 Task: Check top voices of your interests.
Action: Mouse moved to (886, 97)
Screenshot: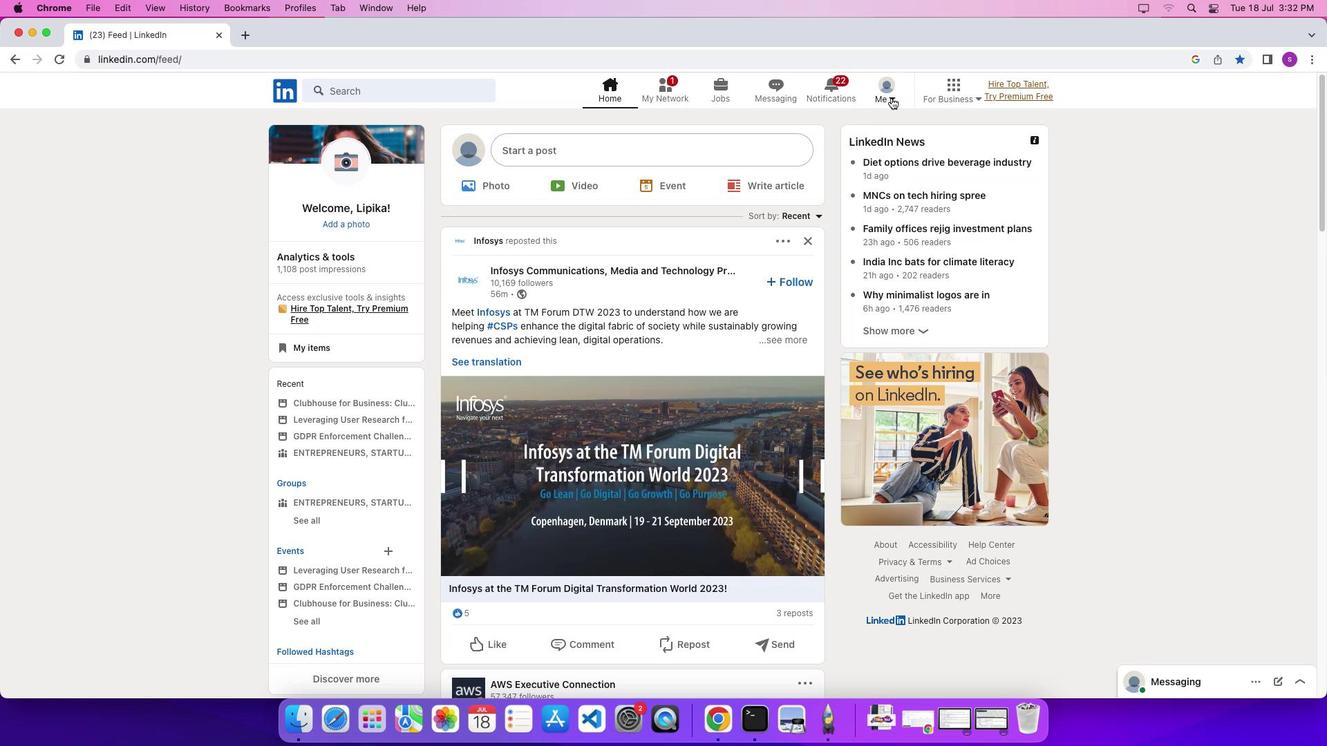 
Action: Mouse pressed left at (886, 97)
Screenshot: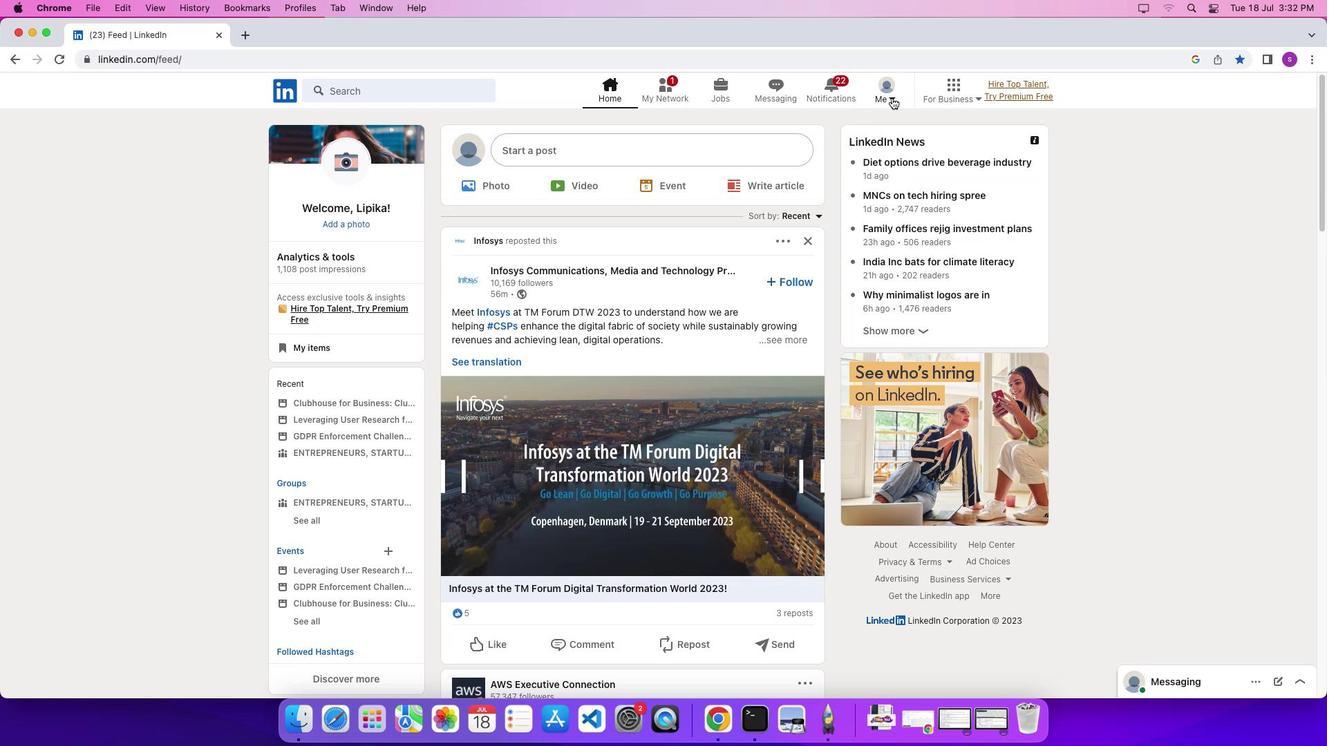 
Action: Mouse moved to (891, 98)
Screenshot: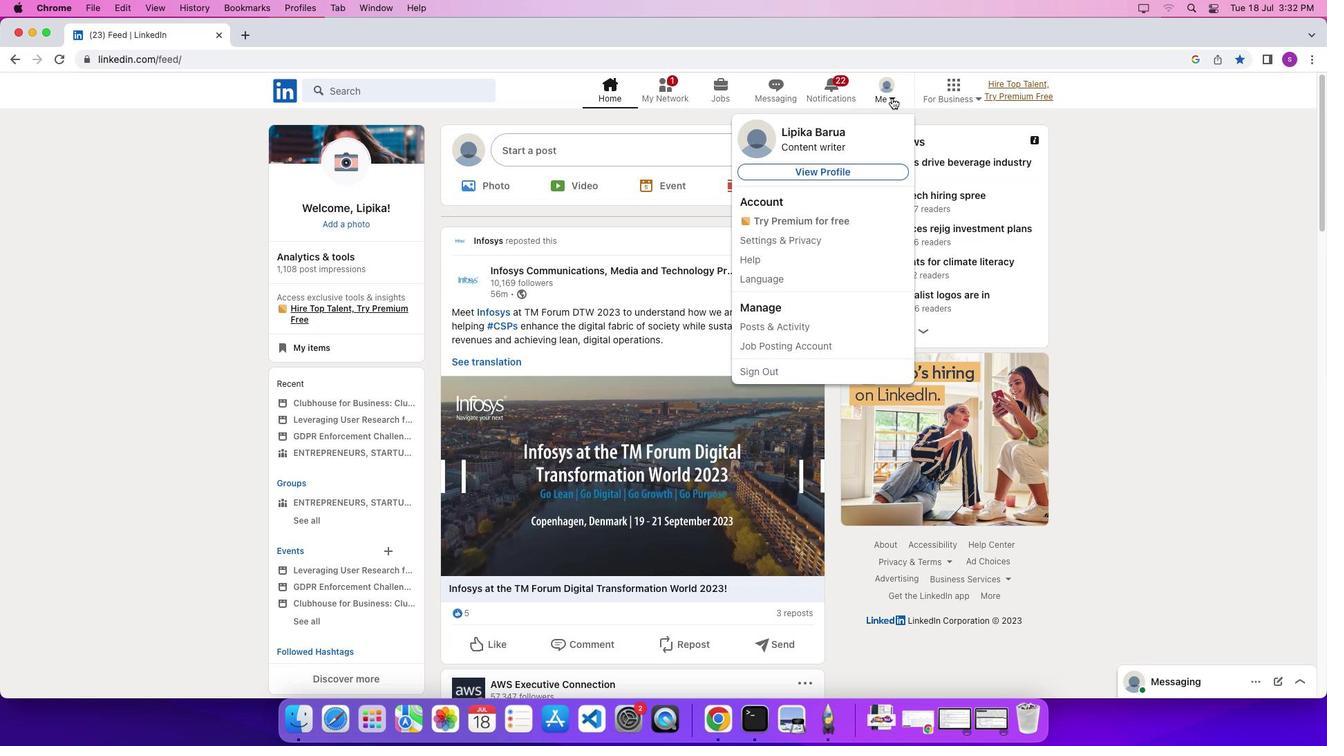 
Action: Mouse pressed left at (891, 98)
Screenshot: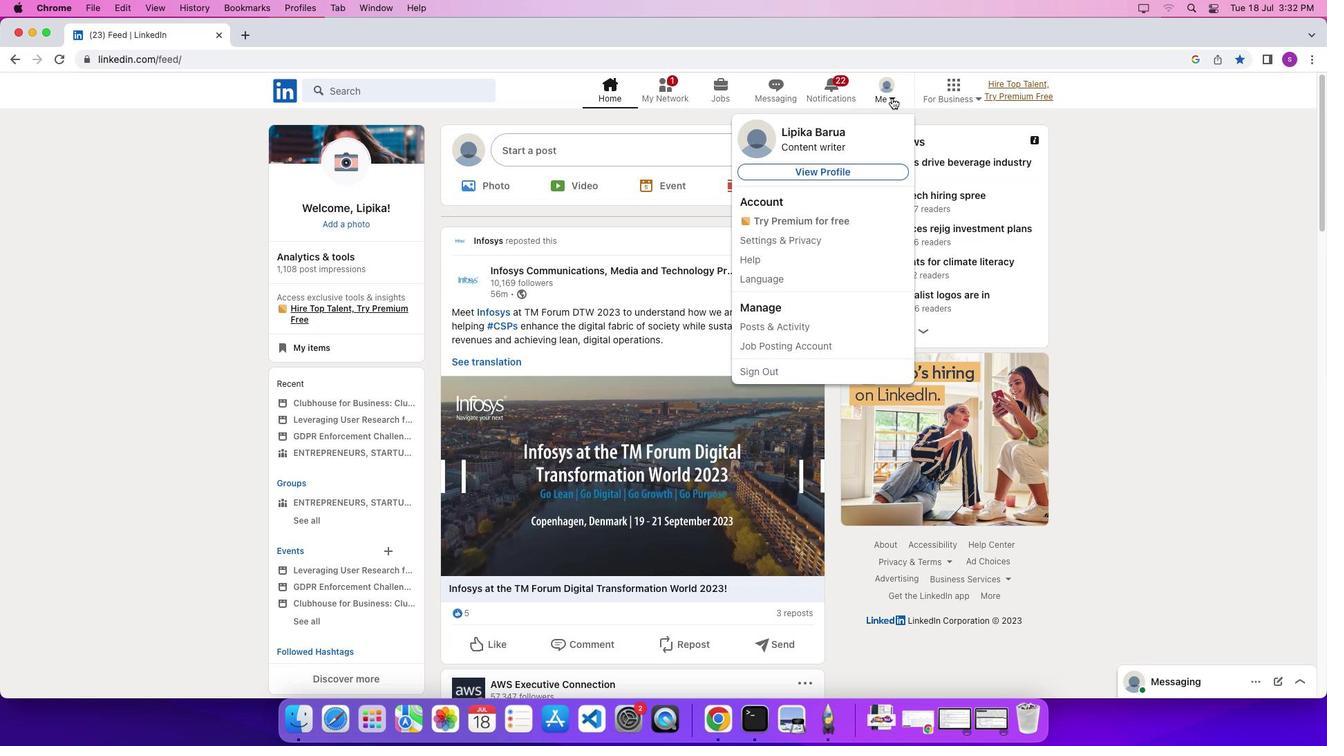 
Action: Mouse moved to (877, 170)
Screenshot: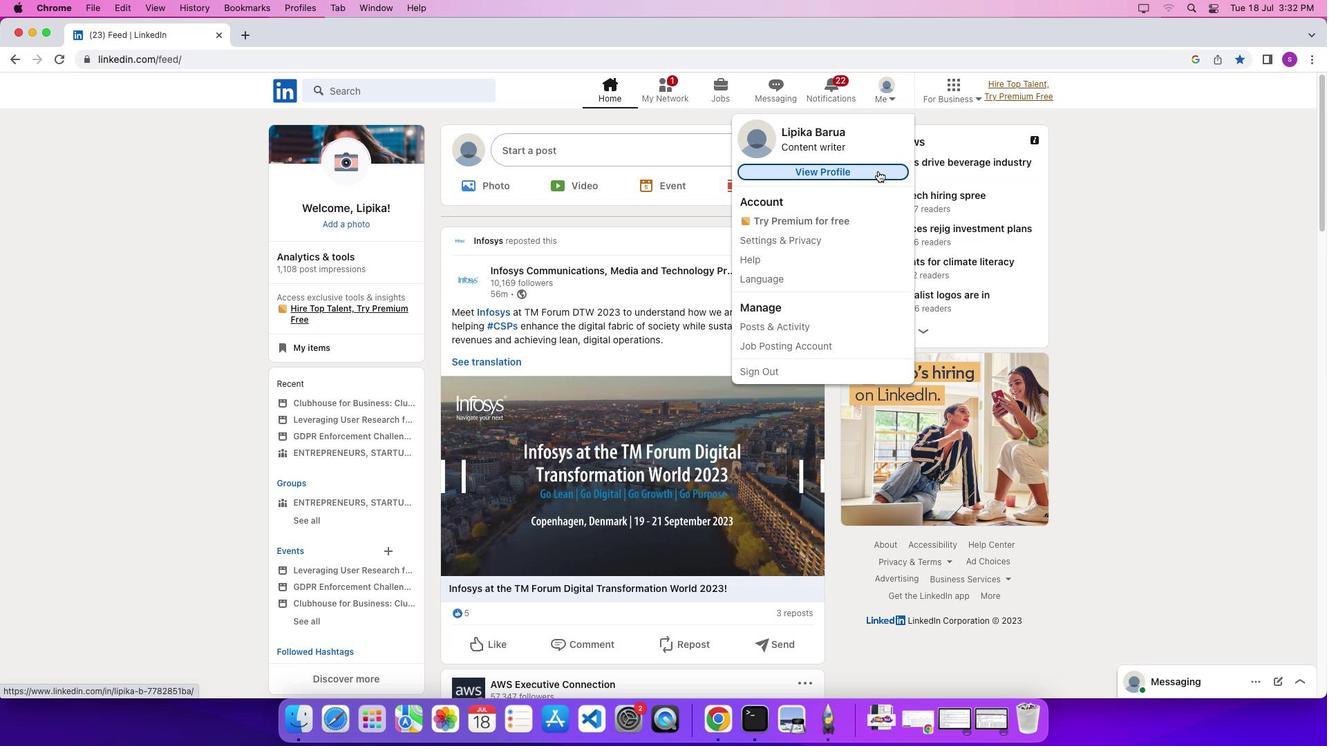 
Action: Mouse pressed left at (877, 170)
Screenshot: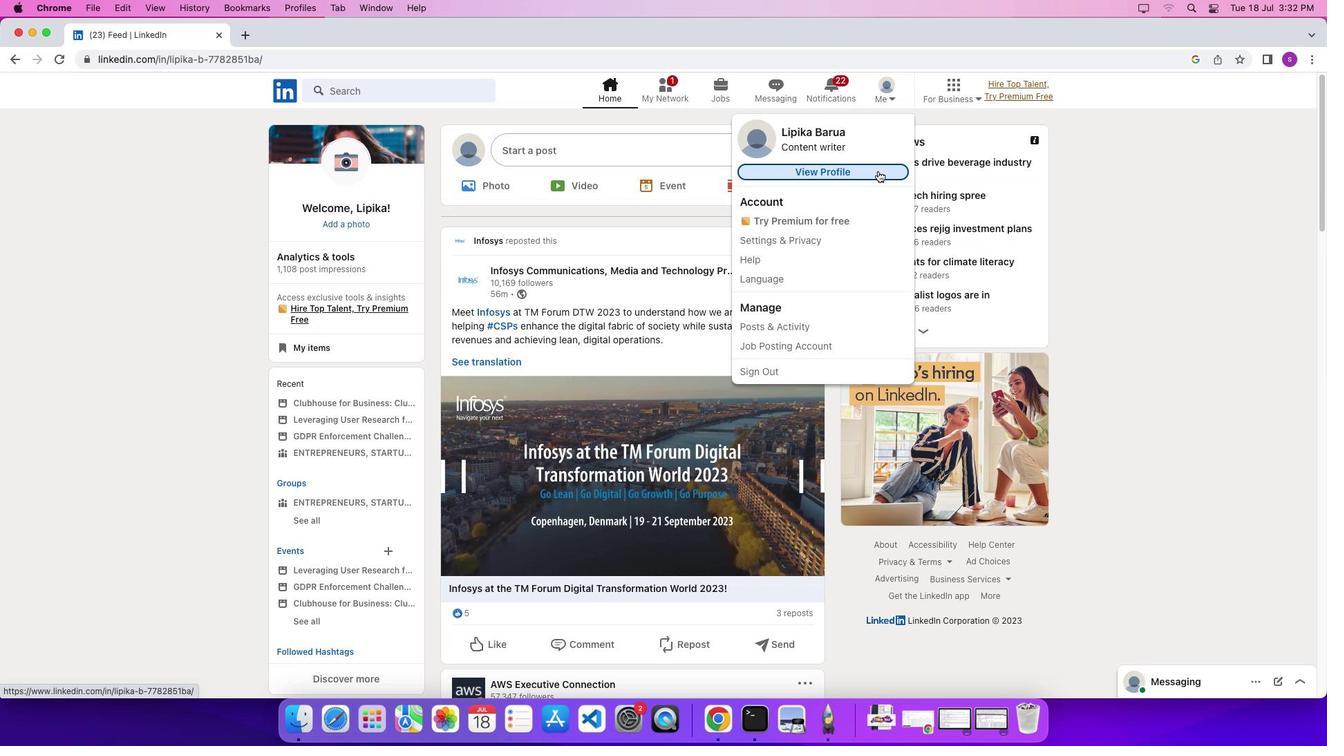 
Action: Mouse moved to (653, 412)
Screenshot: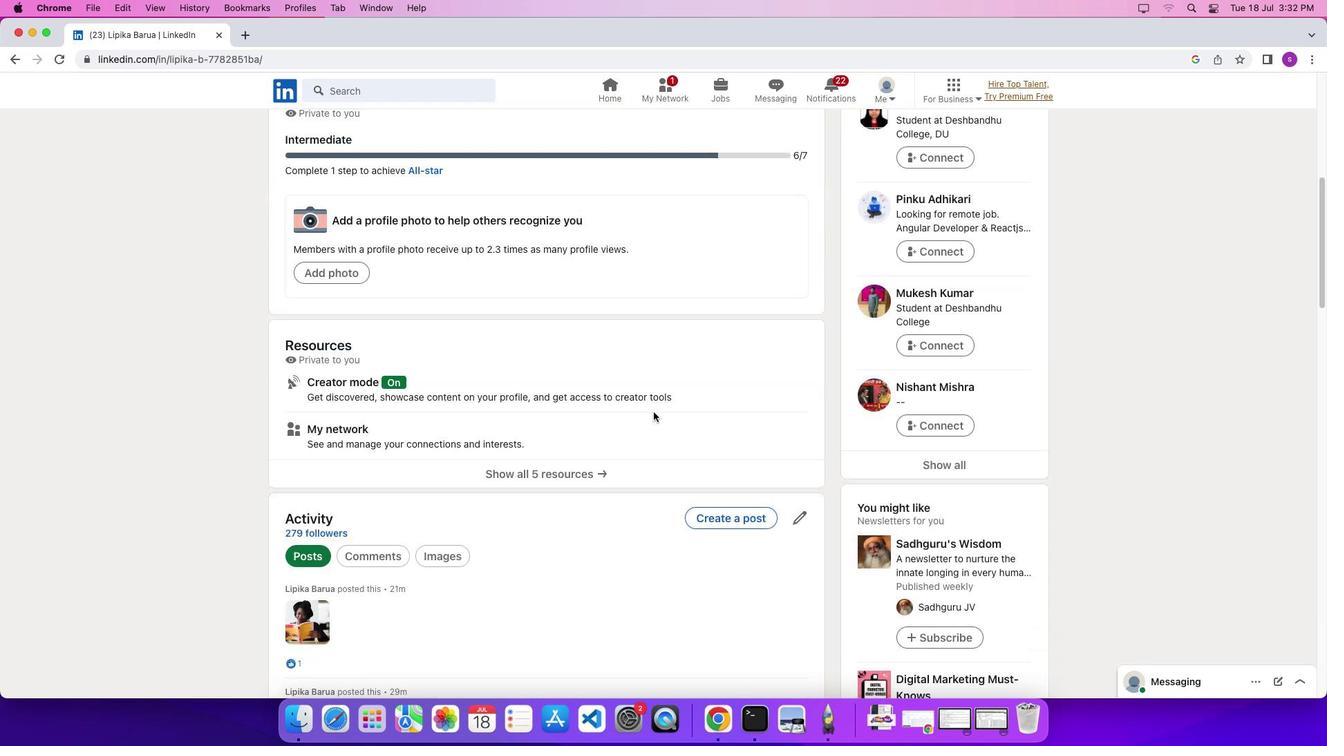 
Action: Mouse scrolled (653, 412) with delta (0, 0)
Screenshot: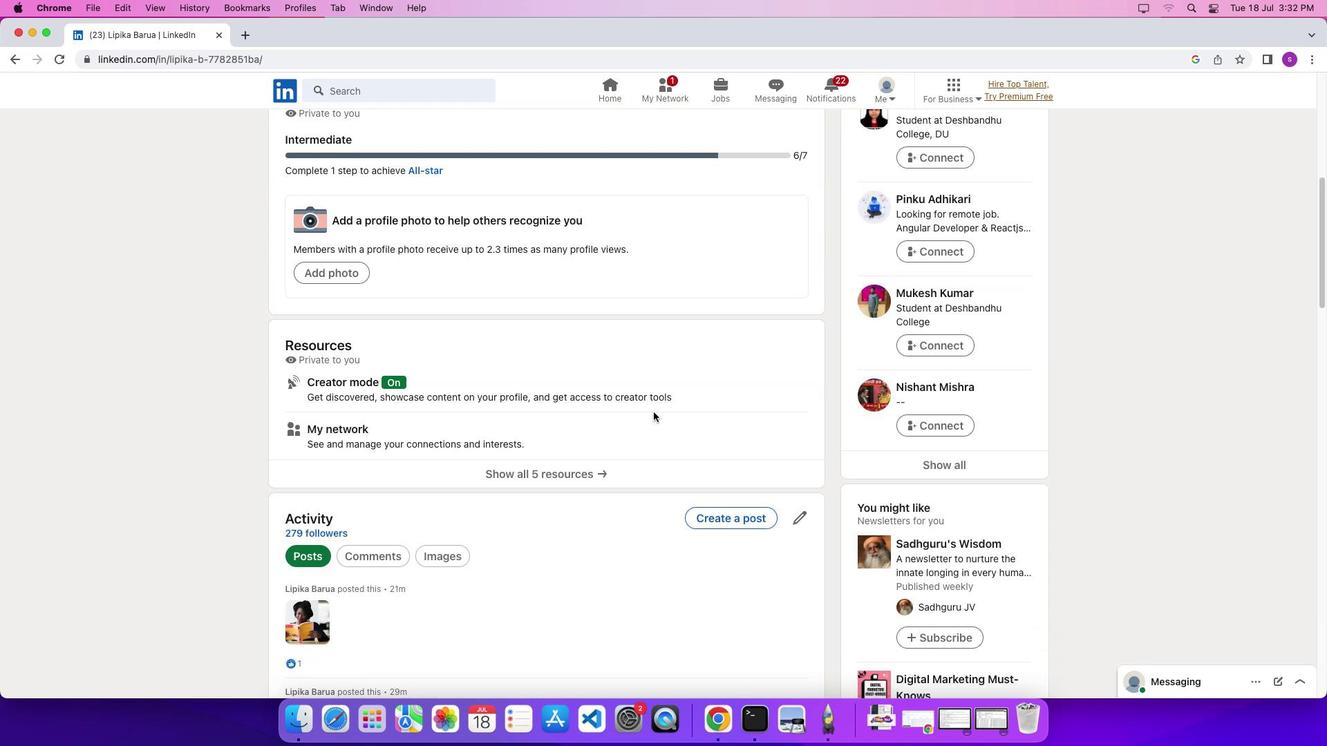 
Action: Mouse scrolled (653, 412) with delta (0, 0)
Screenshot: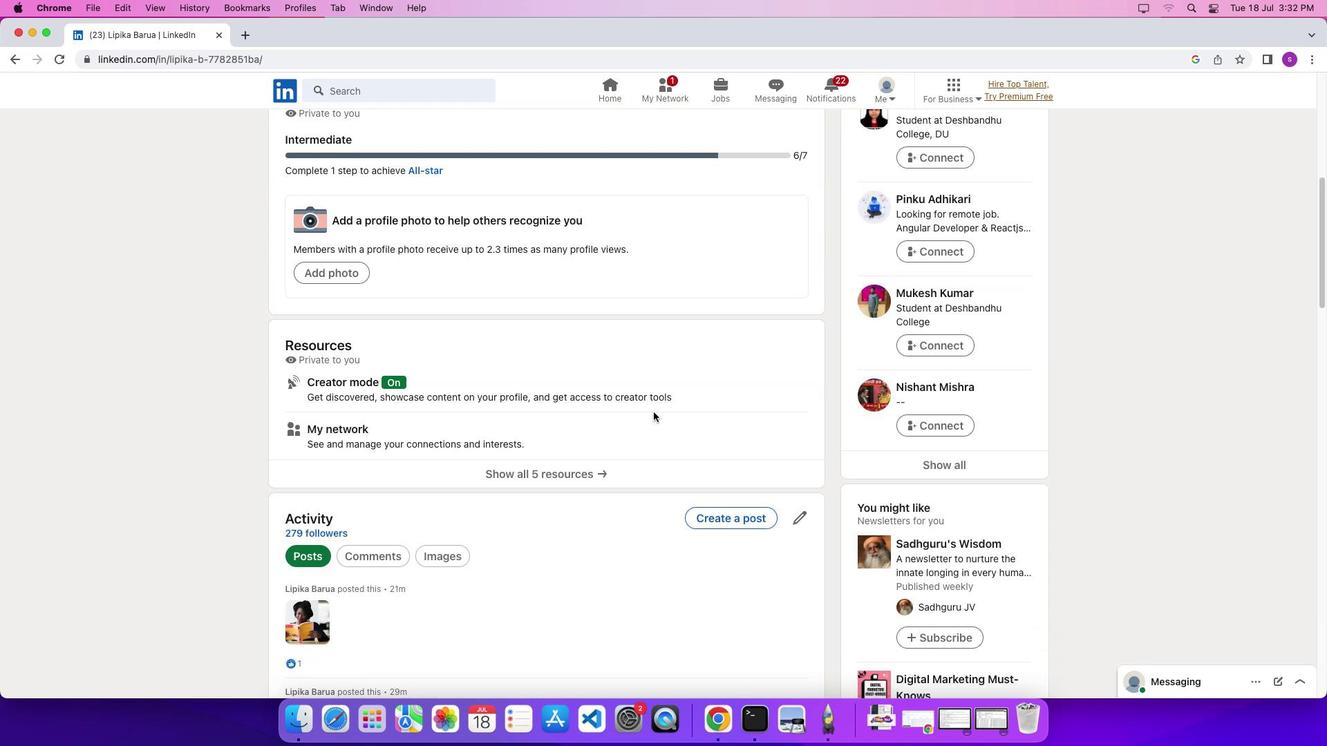 
Action: Mouse scrolled (653, 412) with delta (0, -4)
Screenshot: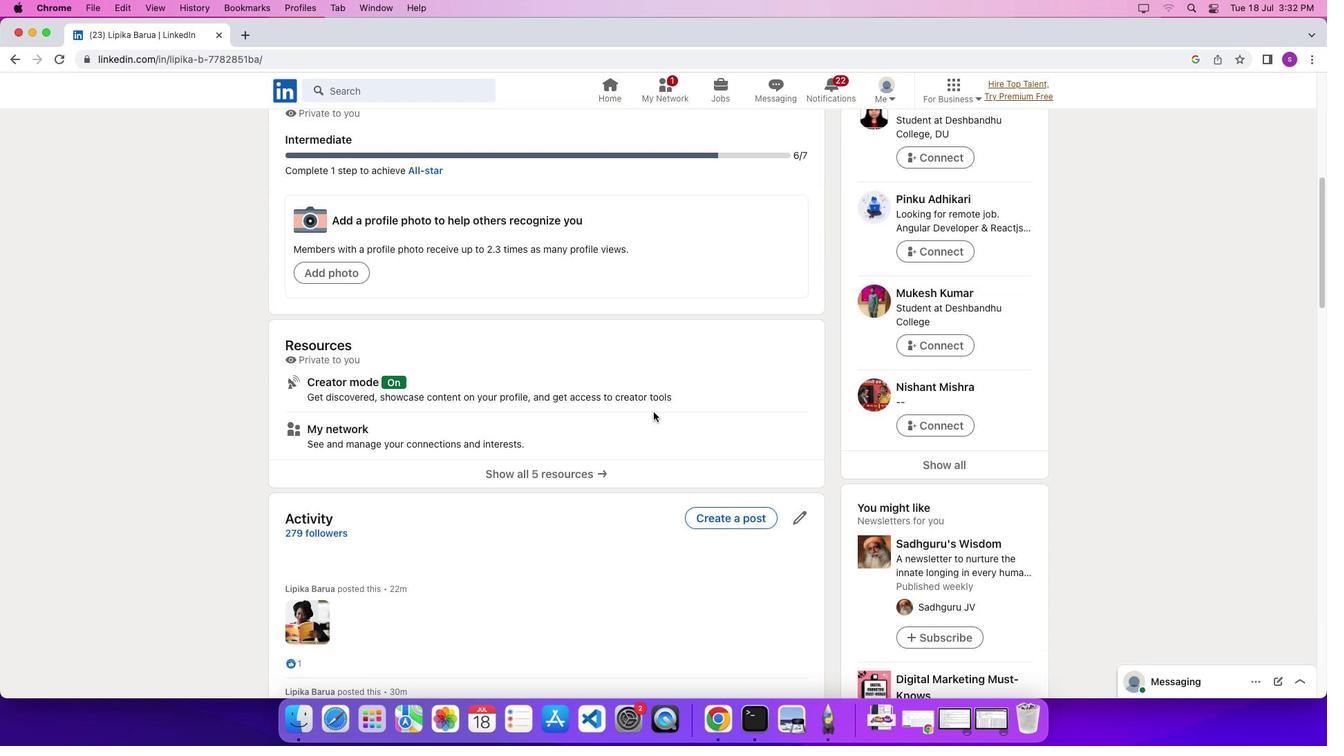 
Action: Mouse scrolled (653, 412) with delta (0, -6)
Screenshot: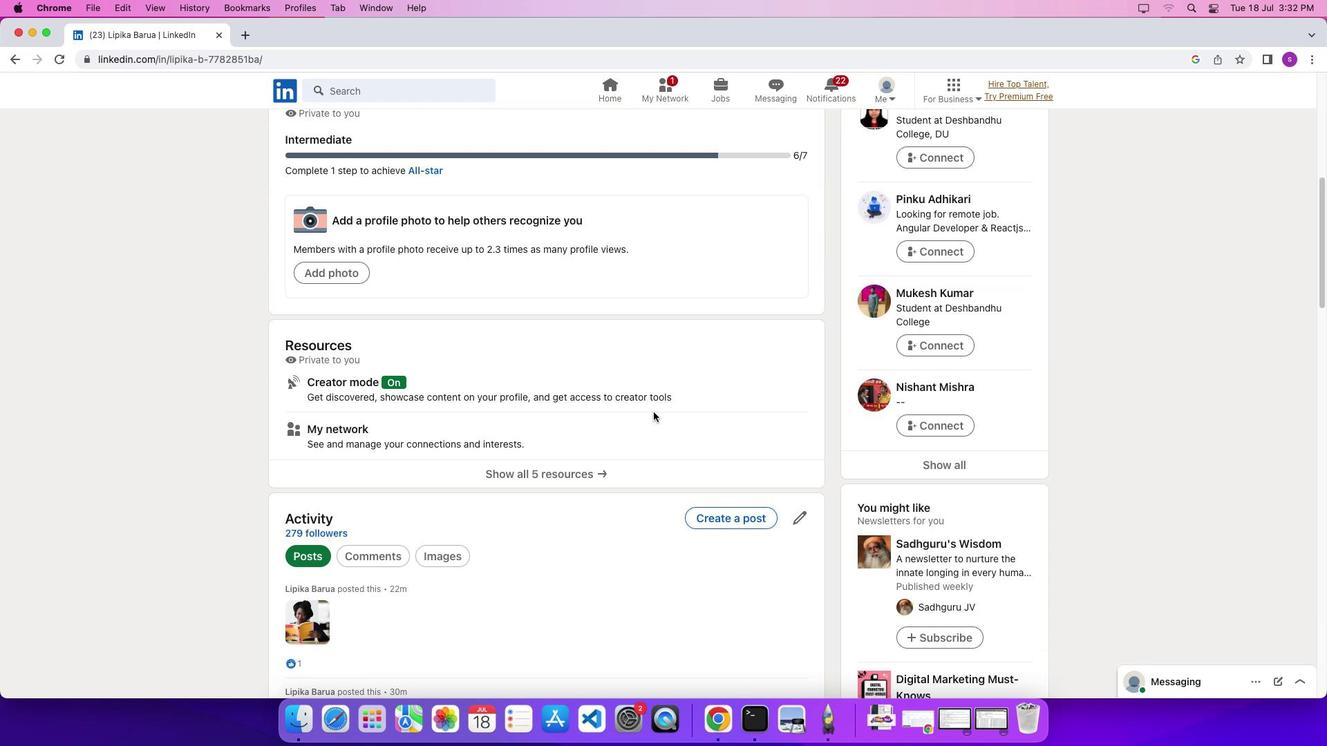 
Action: Mouse scrolled (653, 412) with delta (0, 0)
Screenshot: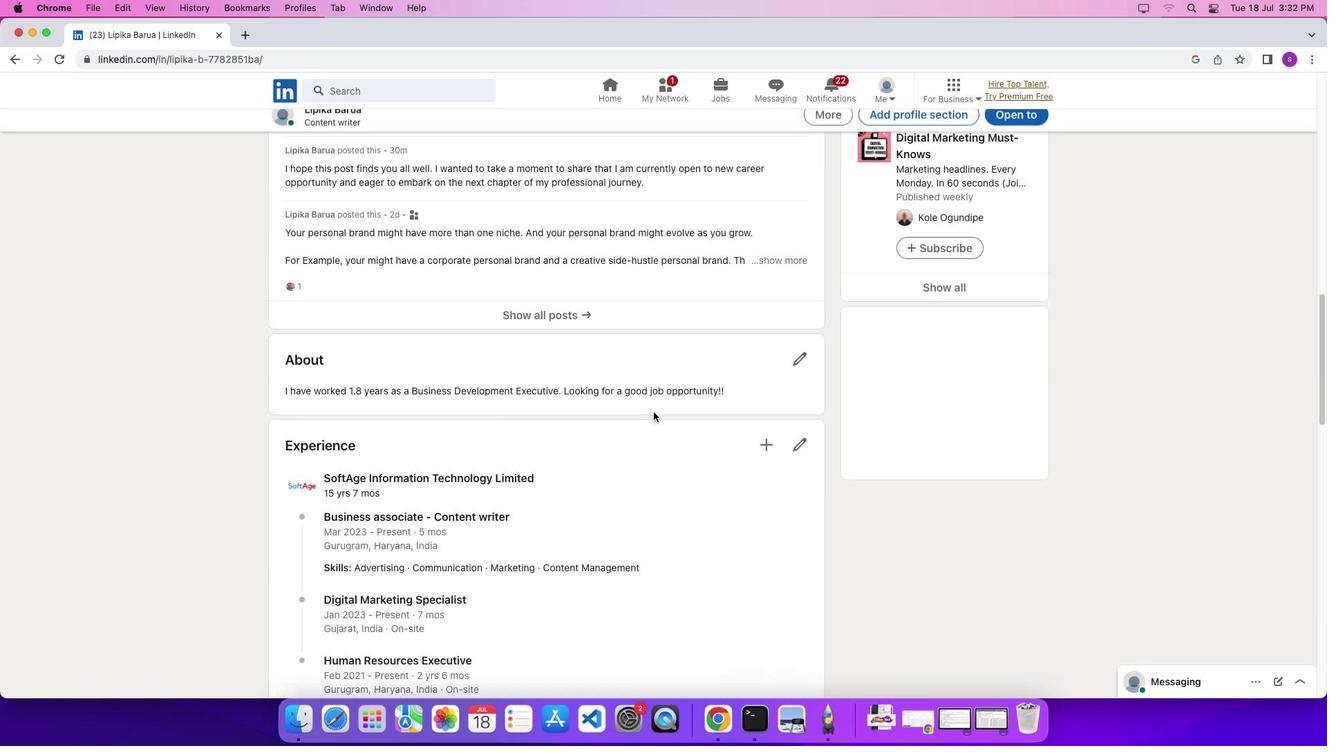 
Action: Mouse scrolled (653, 412) with delta (0, 0)
Screenshot: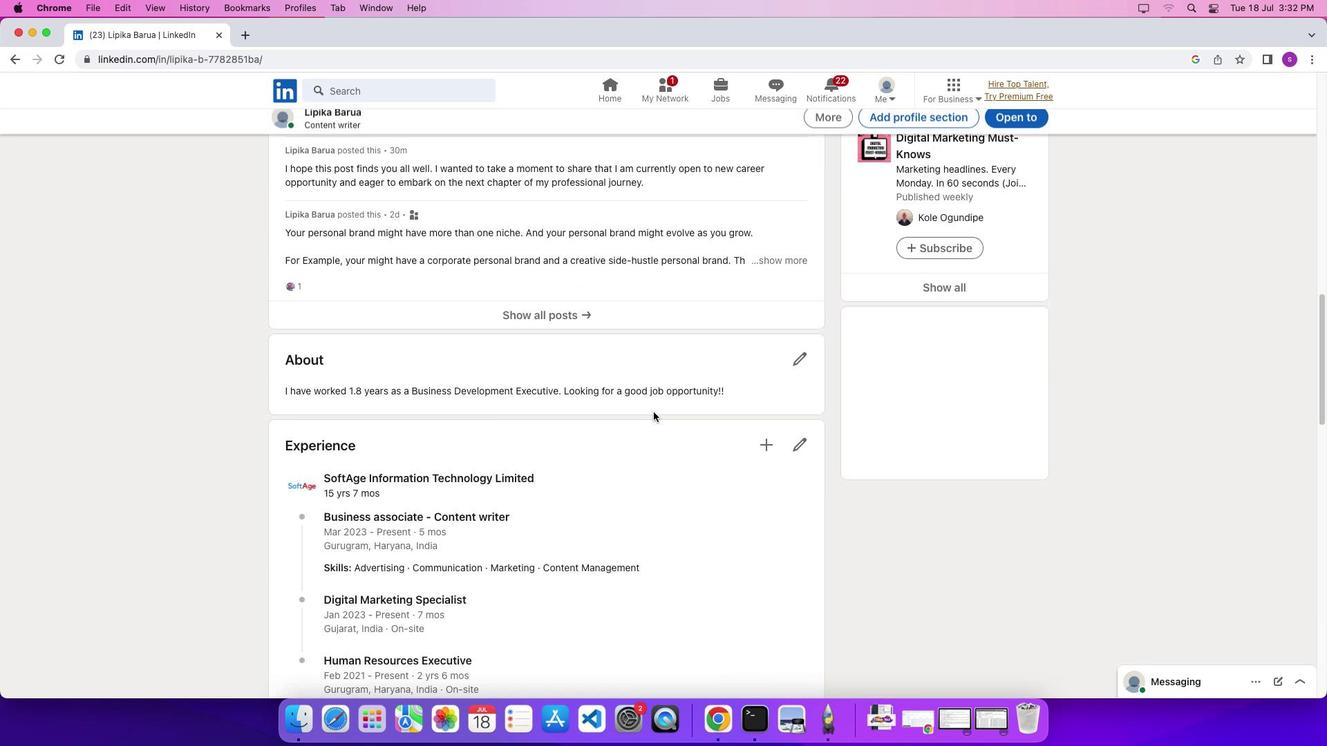 
Action: Mouse scrolled (653, 412) with delta (0, -5)
Screenshot: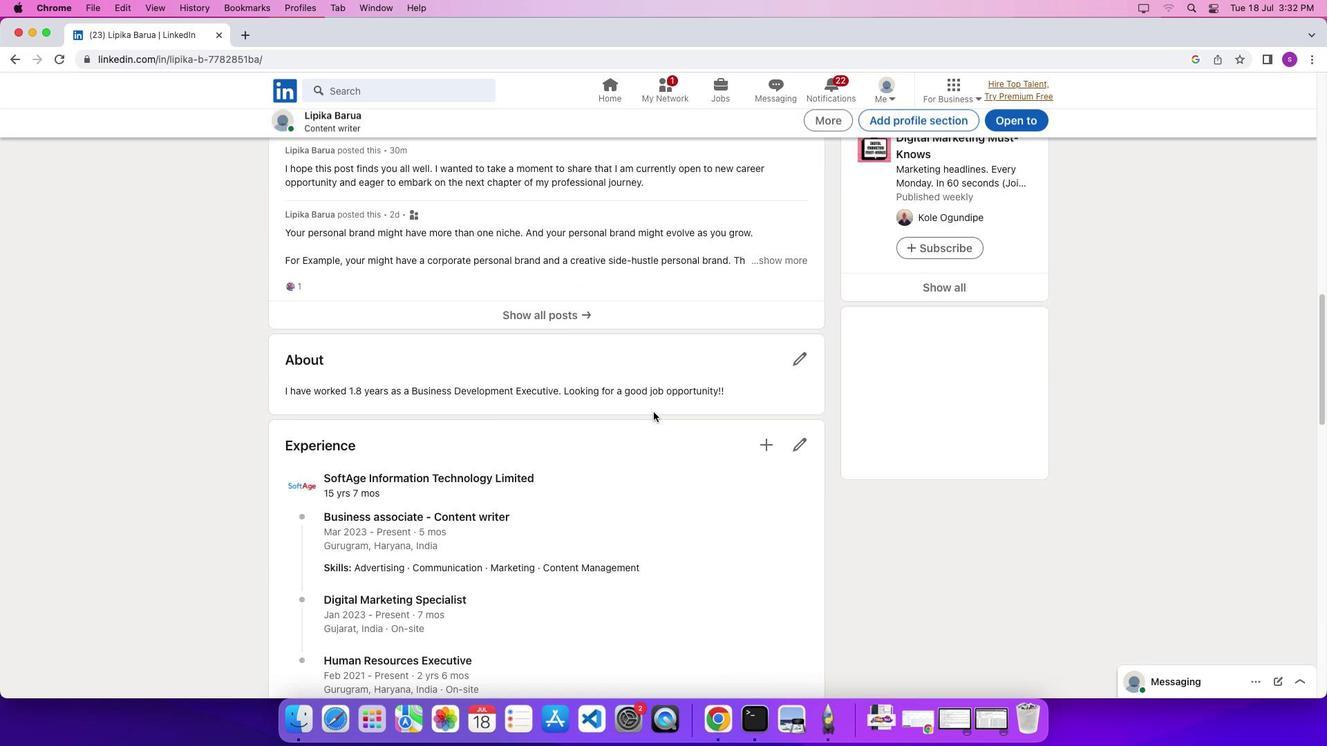 
Action: Mouse scrolled (653, 412) with delta (0, -6)
Screenshot: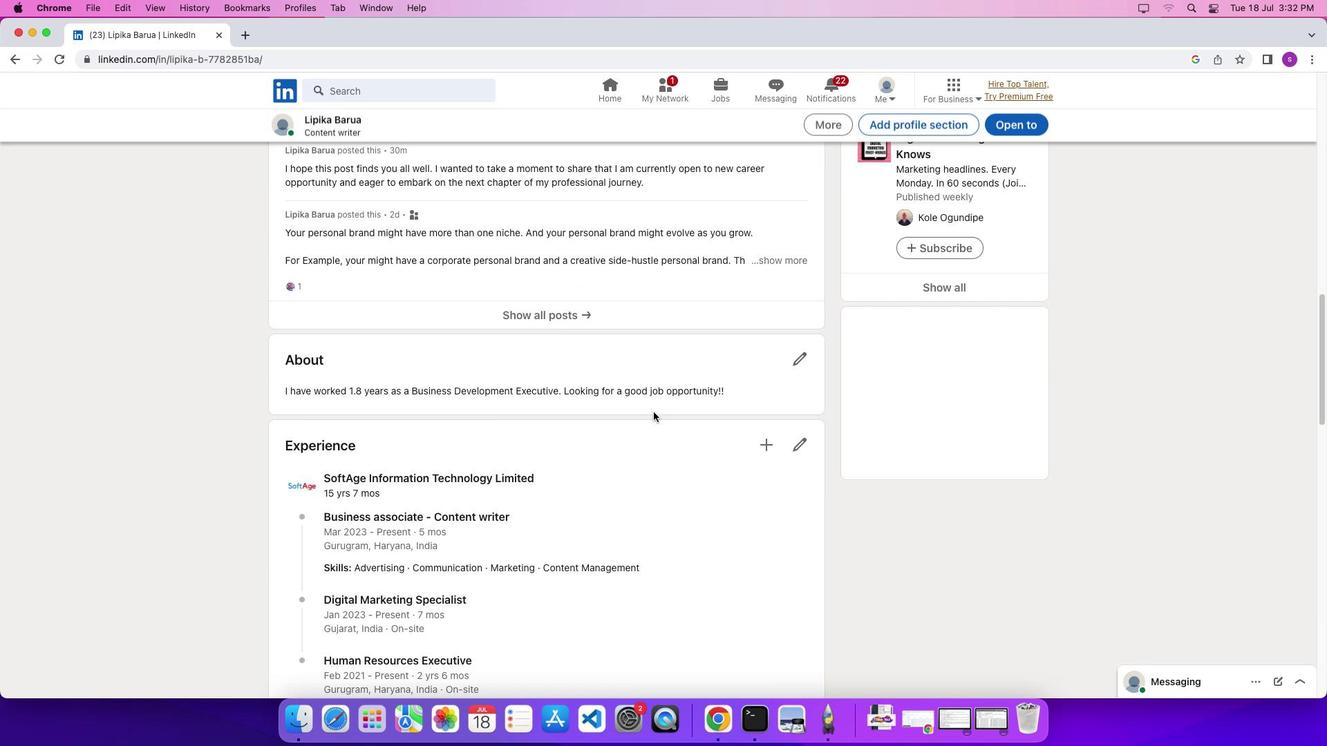 
Action: Mouse scrolled (653, 412) with delta (0, 0)
Screenshot: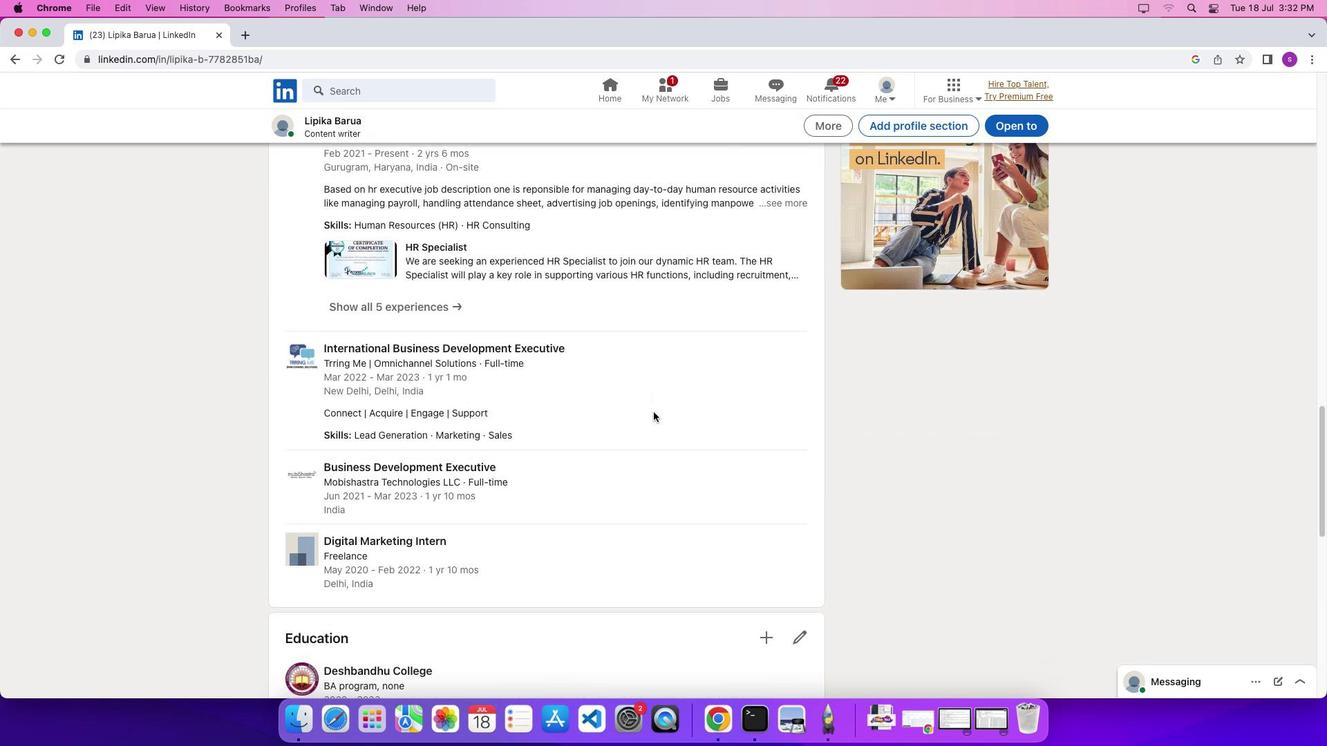 
Action: Mouse scrolled (653, 412) with delta (0, 0)
Screenshot: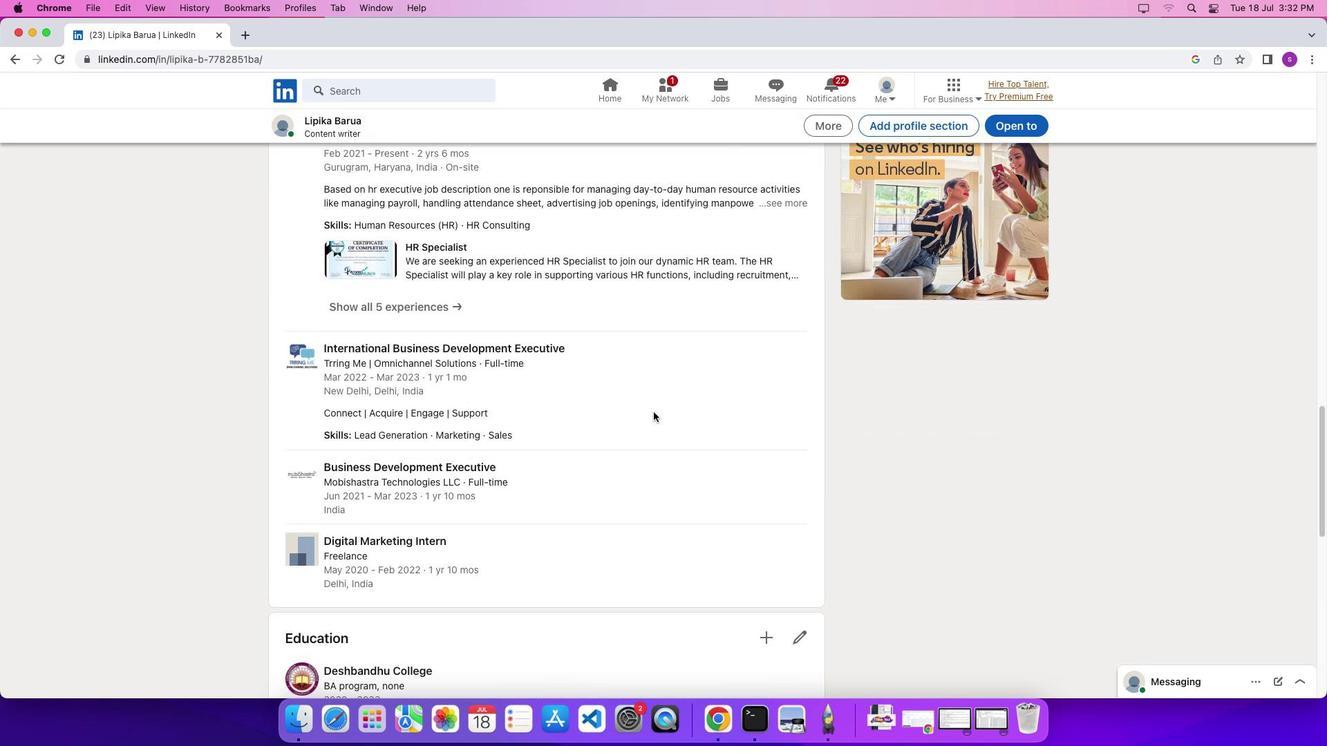 
Action: Mouse scrolled (653, 412) with delta (0, -4)
Screenshot: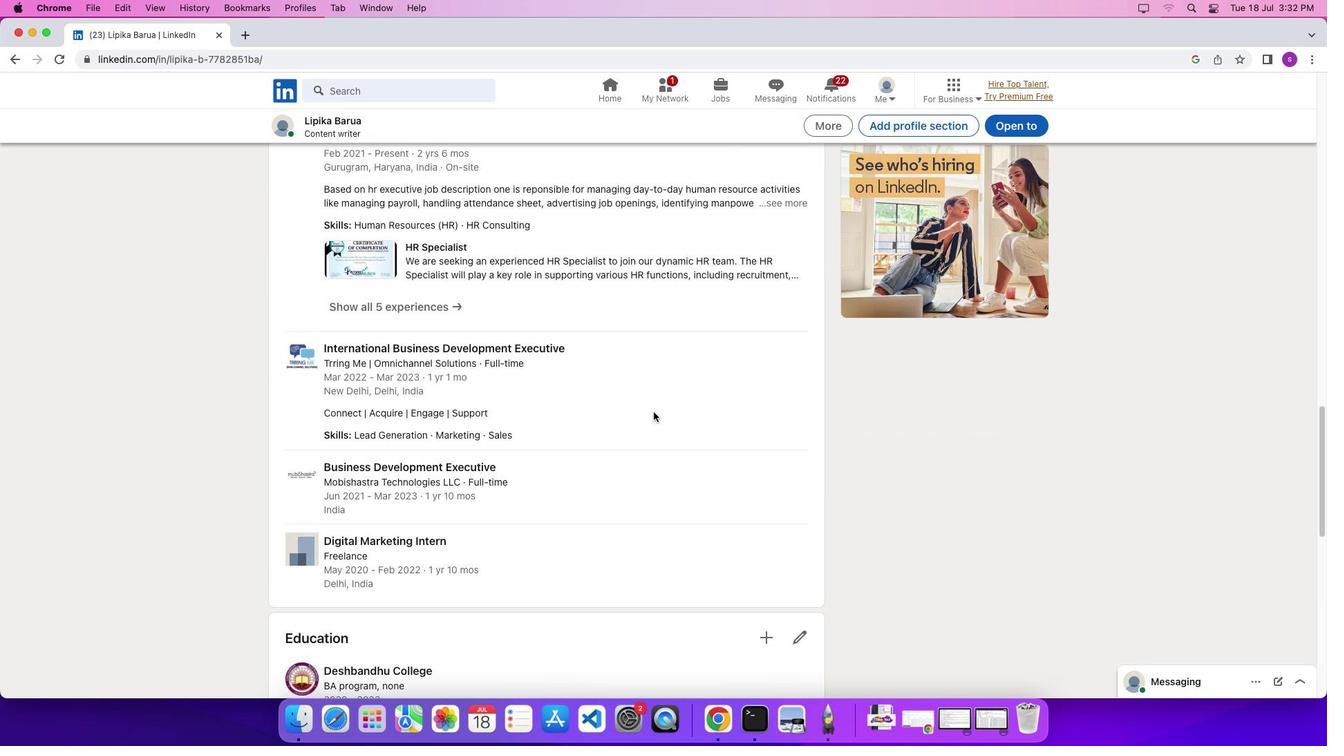 
Action: Mouse scrolled (653, 412) with delta (0, -6)
Screenshot: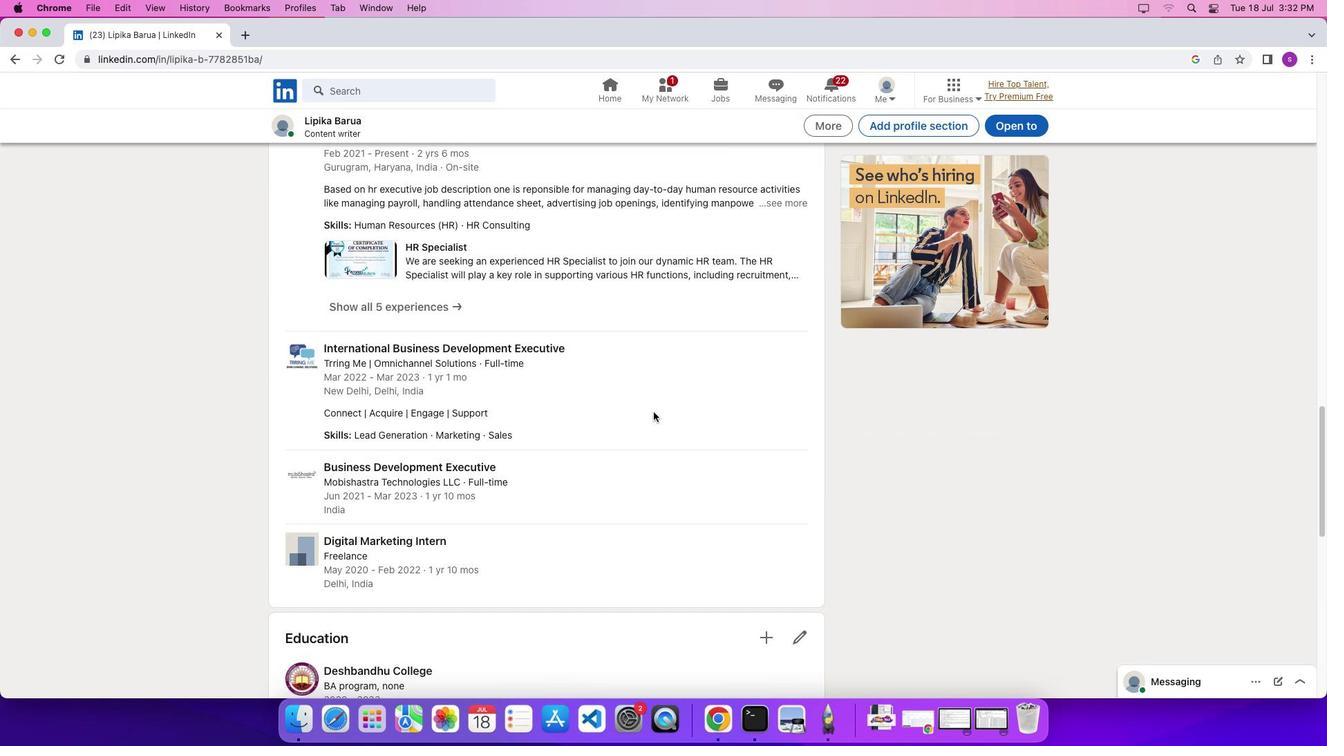 
Action: Mouse scrolled (653, 412) with delta (0, 0)
Screenshot: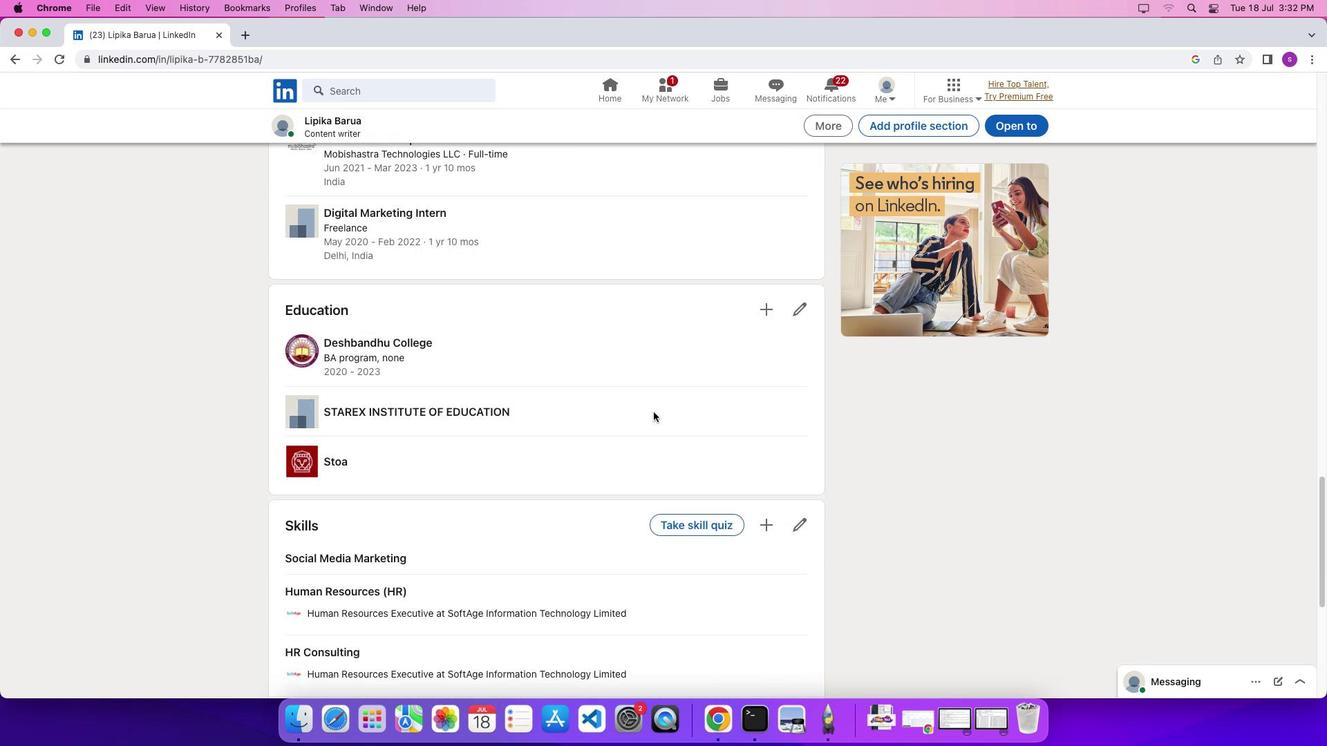 
Action: Mouse scrolled (653, 412) with delta (0, 0)
Screenshot: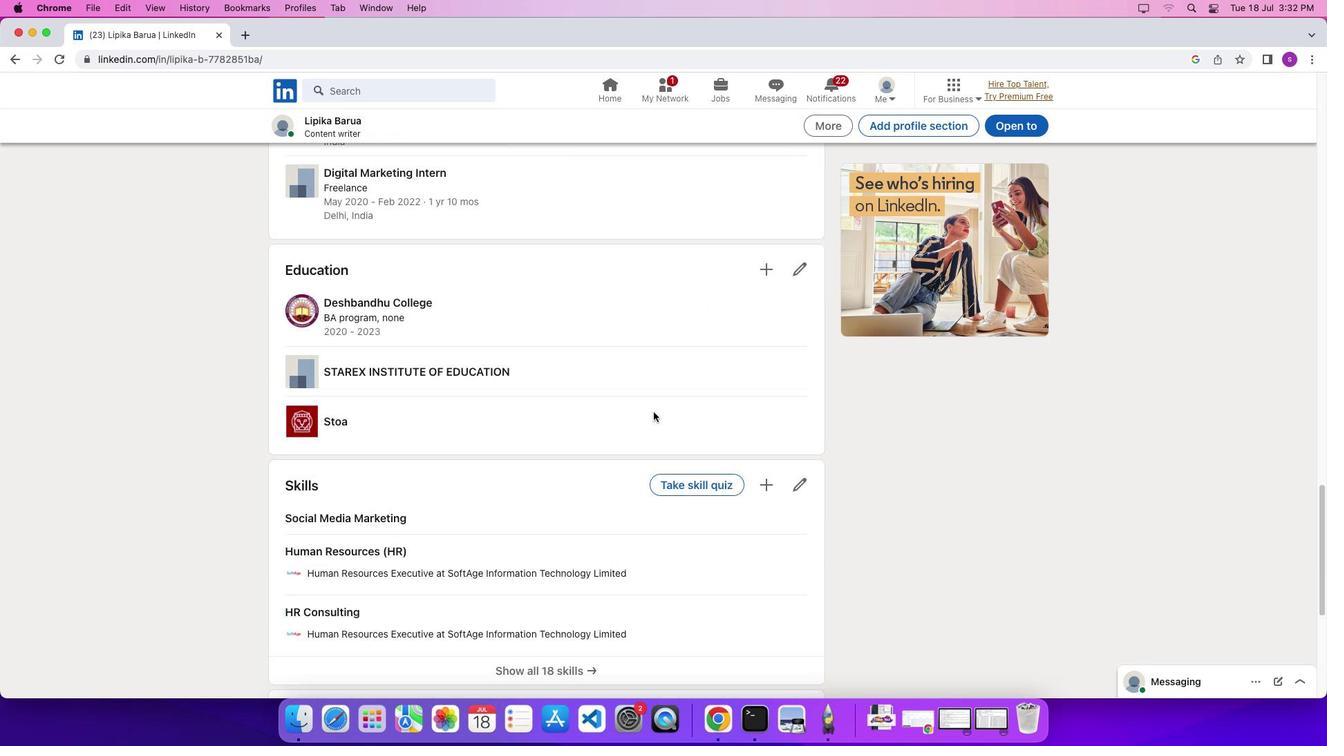 
Action: Mouse scrolled (653, 412) with delta (0, -3)
Screenshot: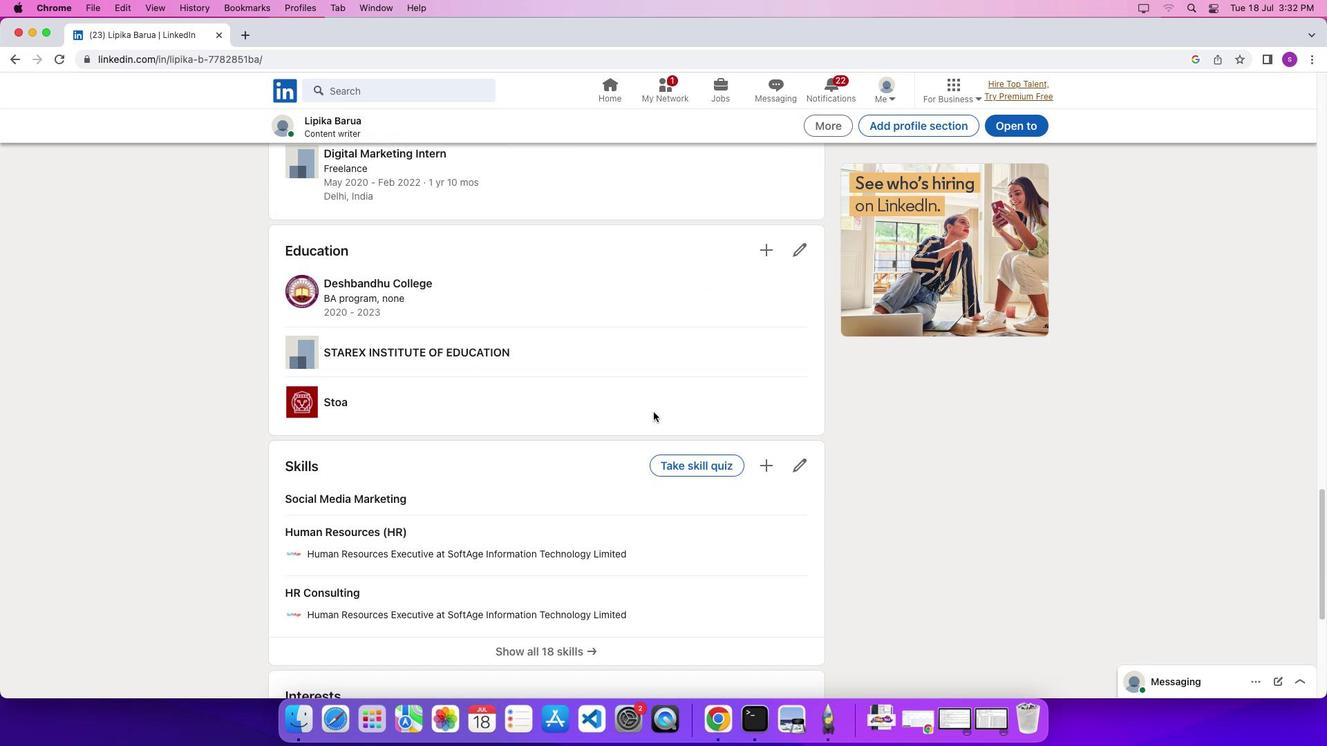 
Action: Mouse scrolled (653, 412) with delta (0, -4)
Screenshot: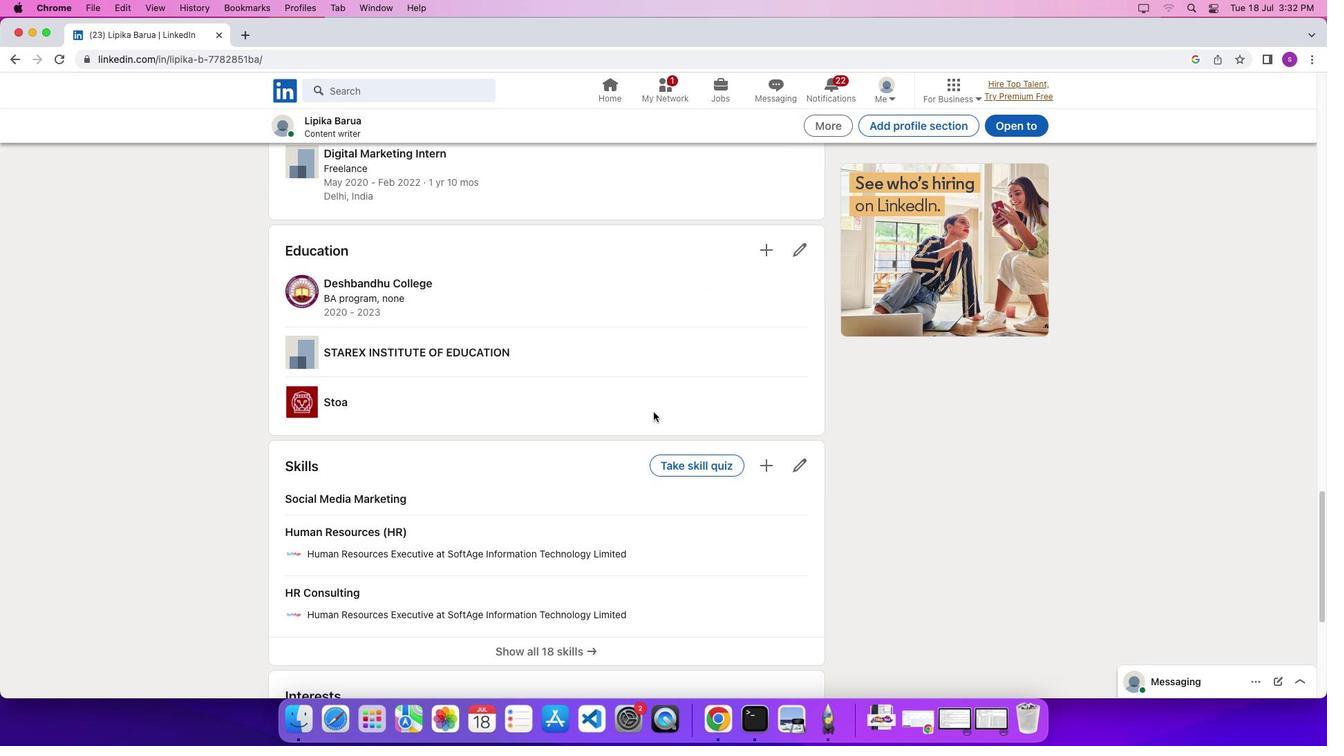 
Action: Mouse scrolled (653, 412) with delta (0, 0)
Screenshot: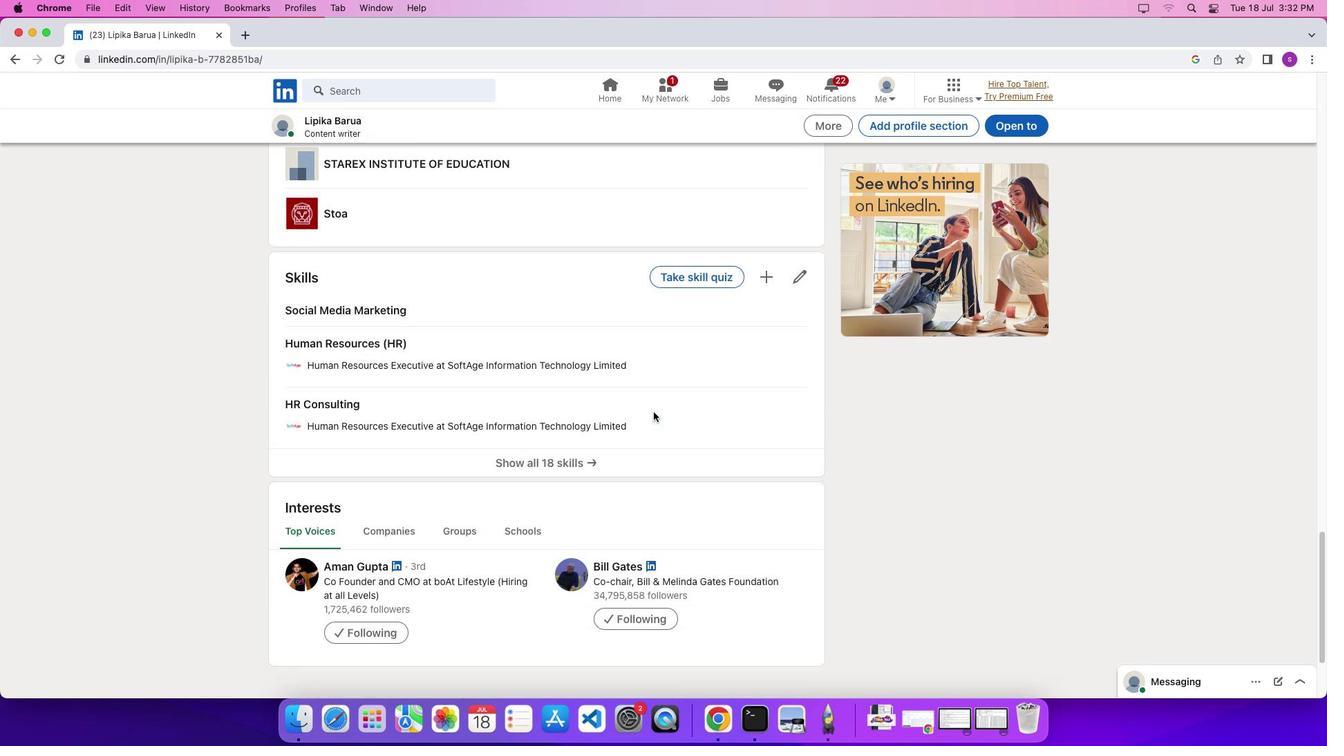 
Action: Mouse scrolled (653, 412) with delta (0, 0)
Screenshot: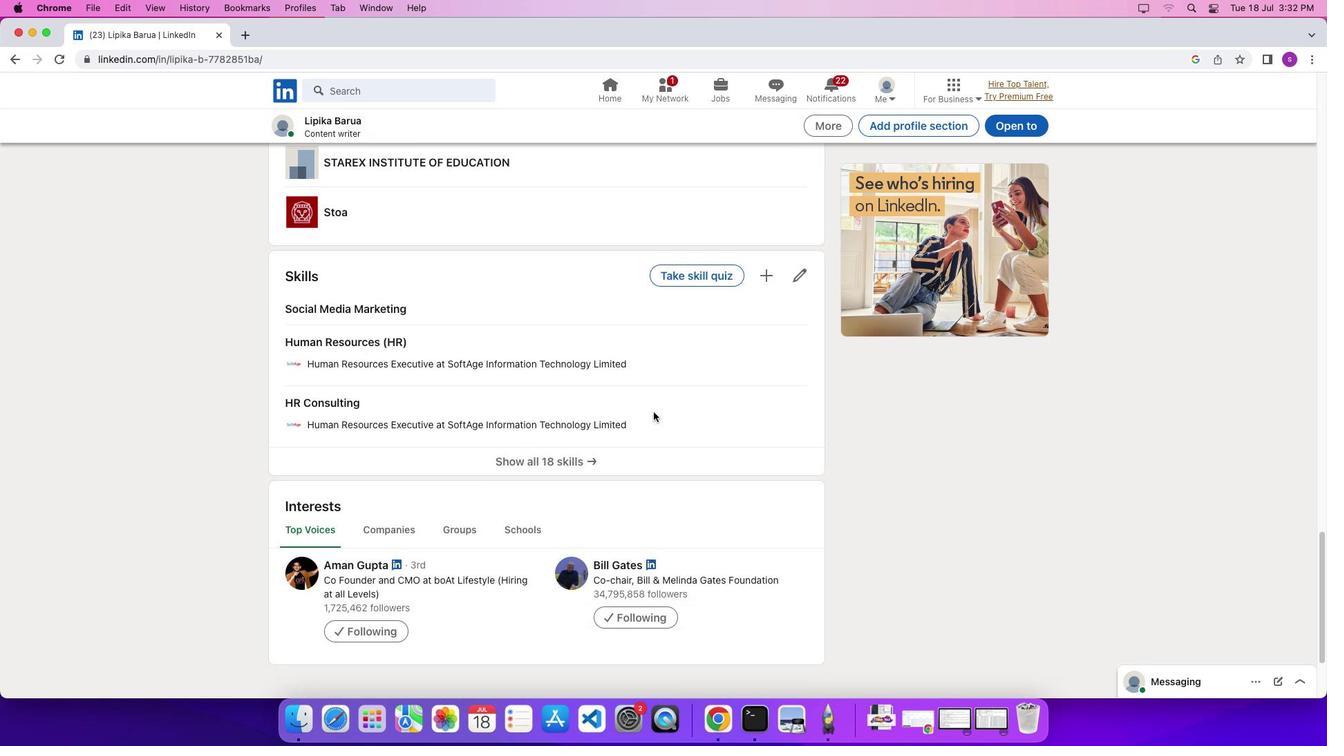 
Action: Mouse scrolled (653, 412) with delta (0, -3)
Screenshot: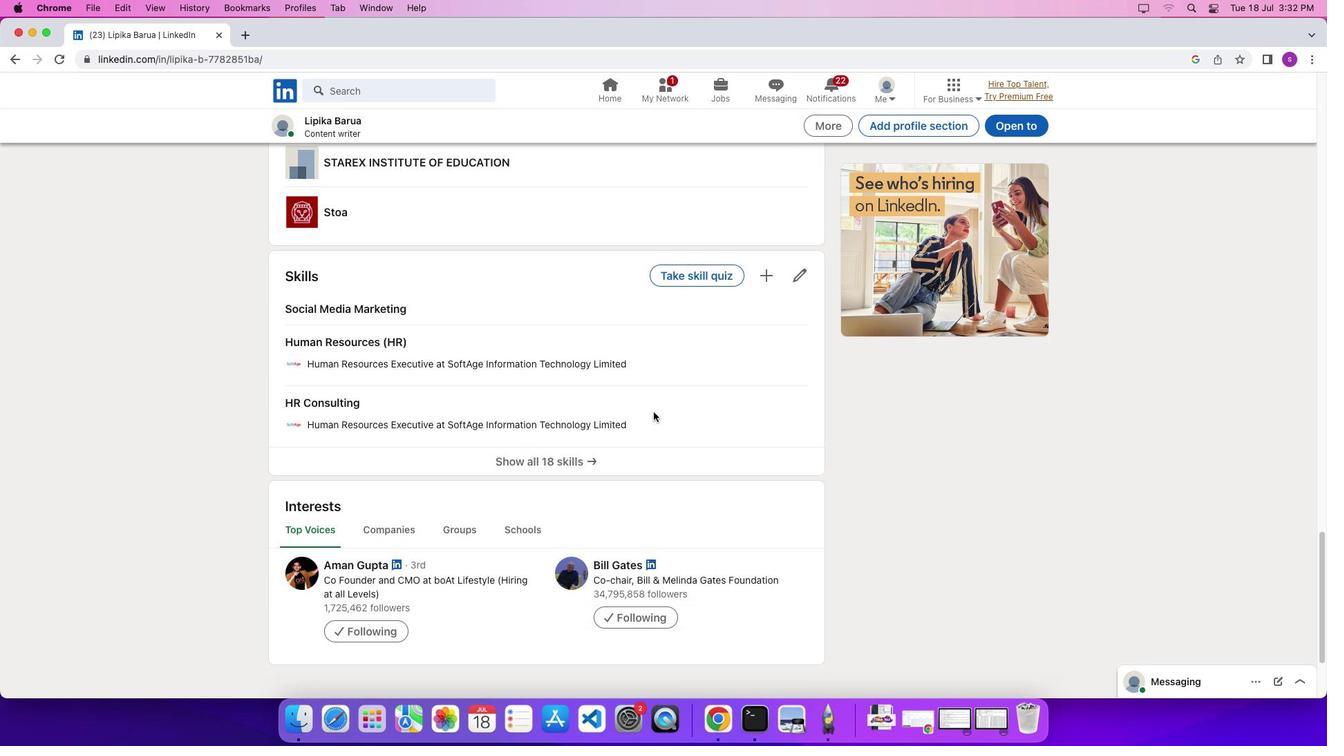 
Action: Mouse scrolled (653, 412) with delta (0, 0)
Screenshot: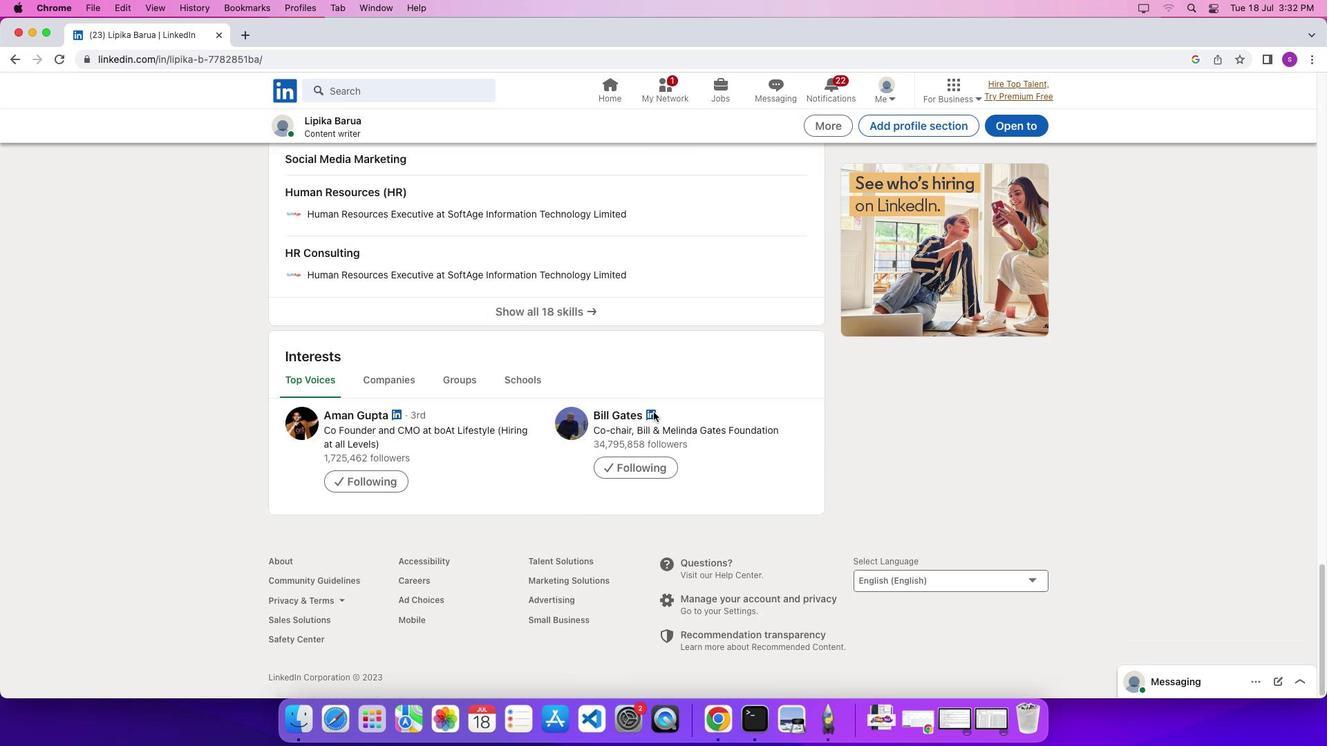 
Action: Mouse scrolled (653, 412) with delta (0, 0)
Screenshot: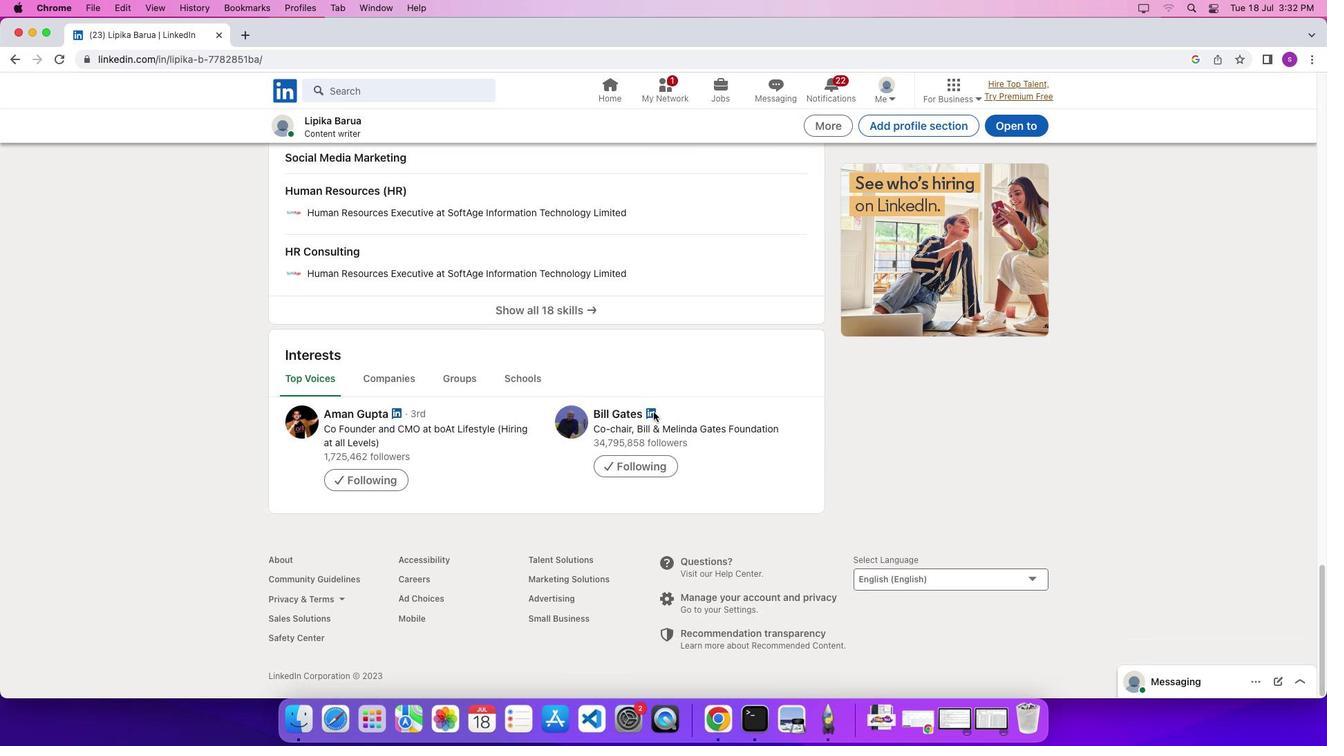 
Action: Mouse scrolled (653, 412) with delta (0, -4)
Screenshot: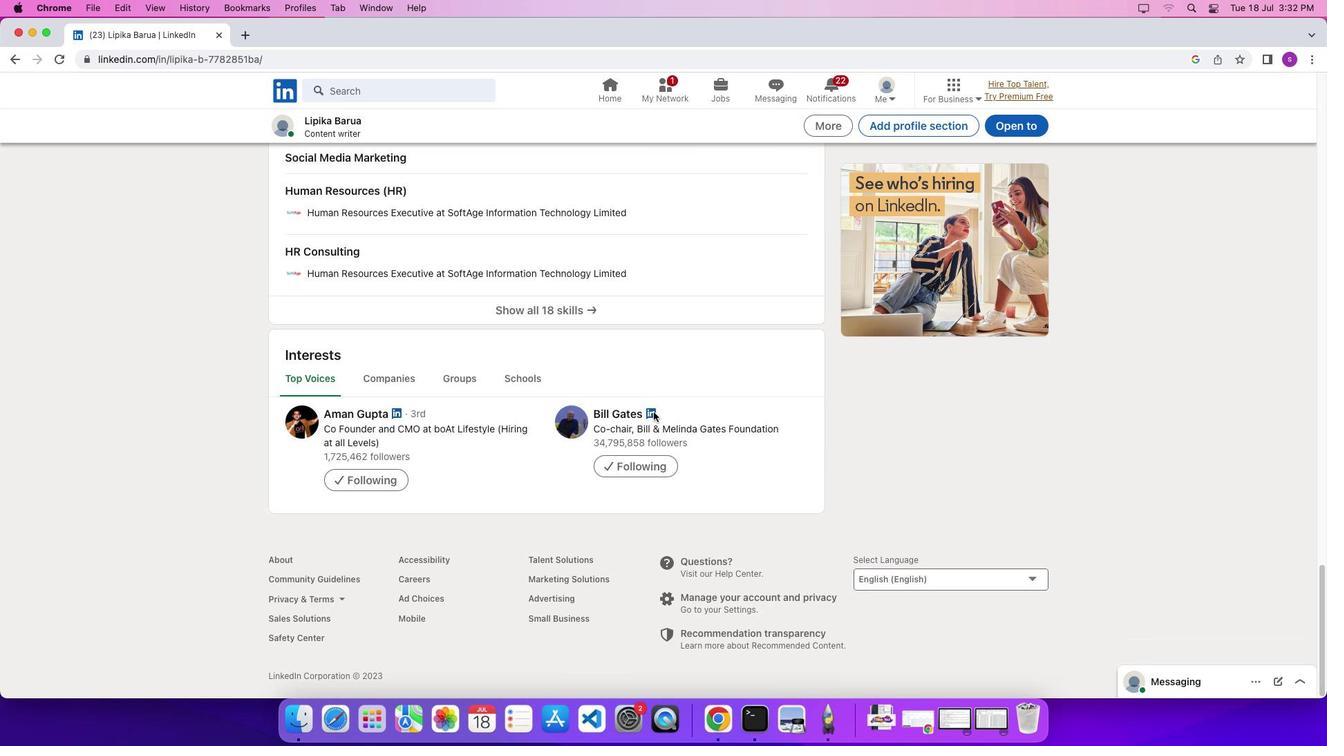 
Action: Mouse moved to (390, 427)
Screenshot: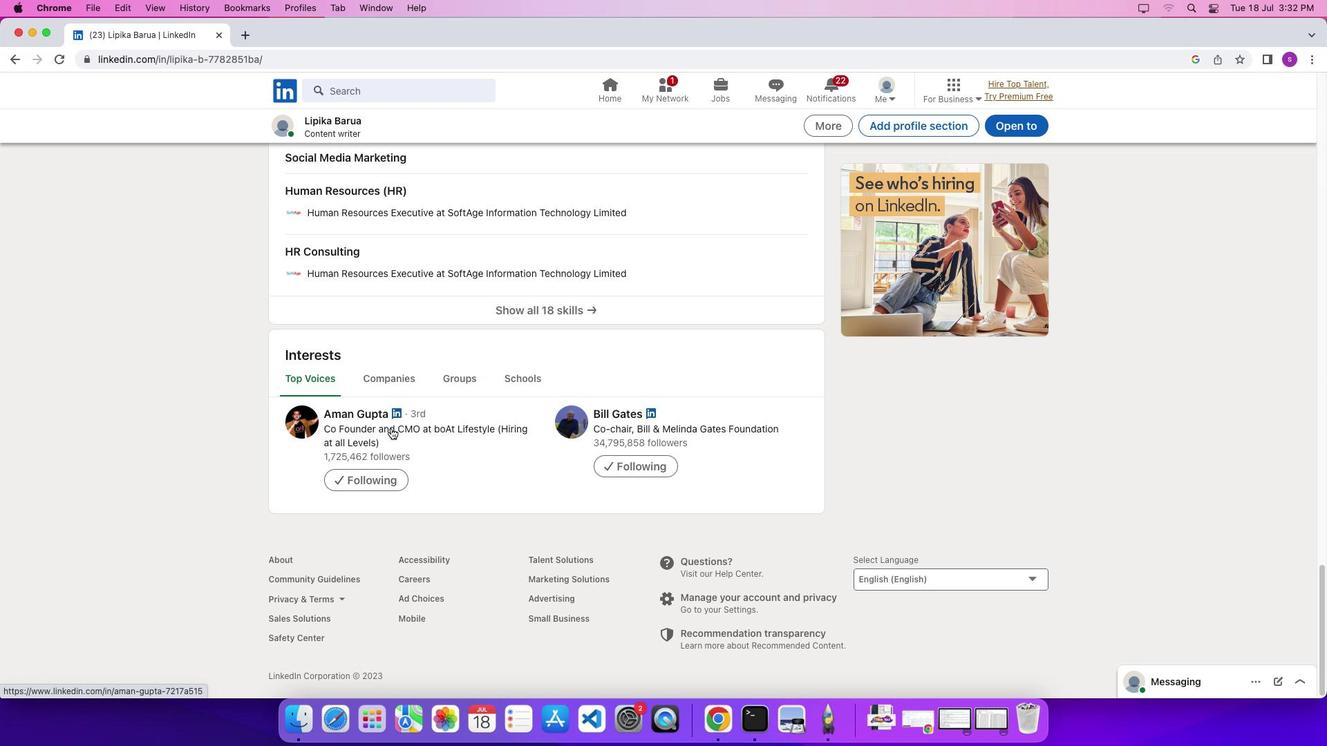 
Action: Mouse pressed left at (390, 427)
Screenshot: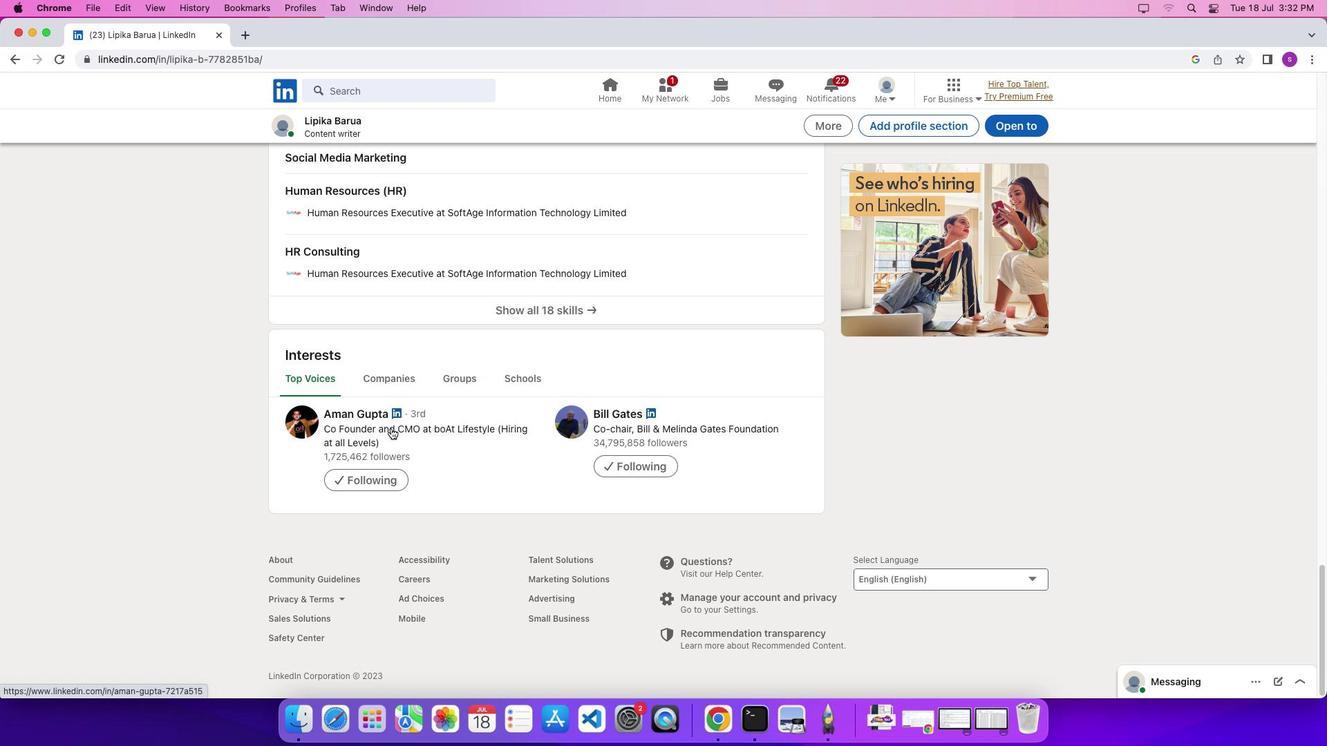 
Action: Mouse moved to (396, 412)
Screenshot: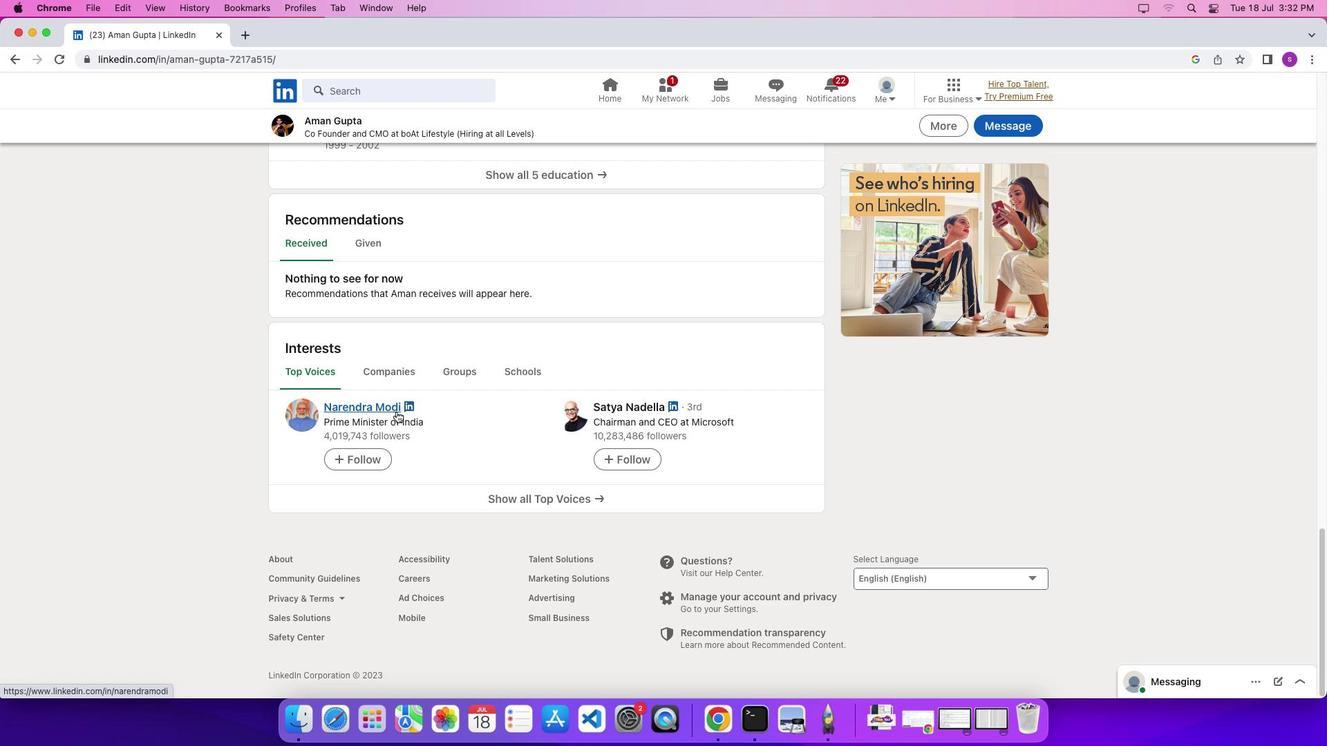 
Action: Mouse pressed left at (396, 412)
Screenshot: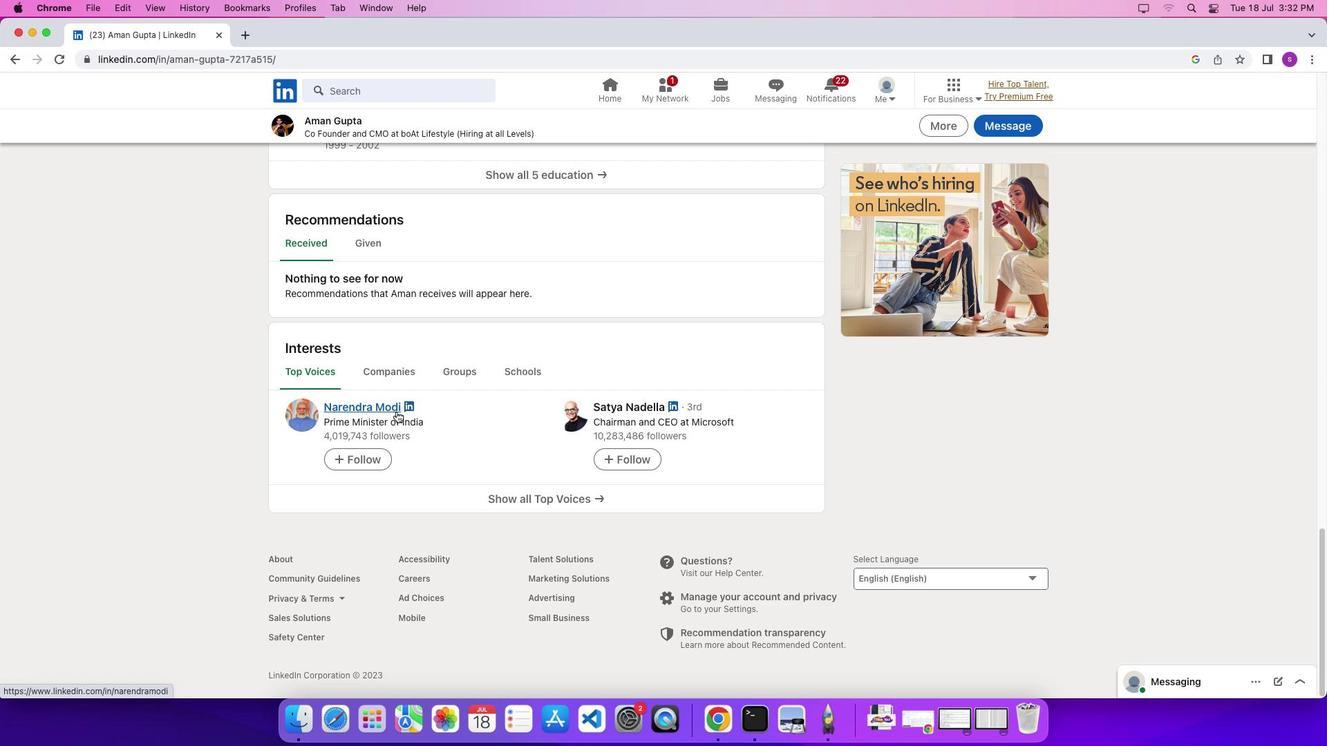 
Action: Mouse moved to (405, 413)
Screenshot: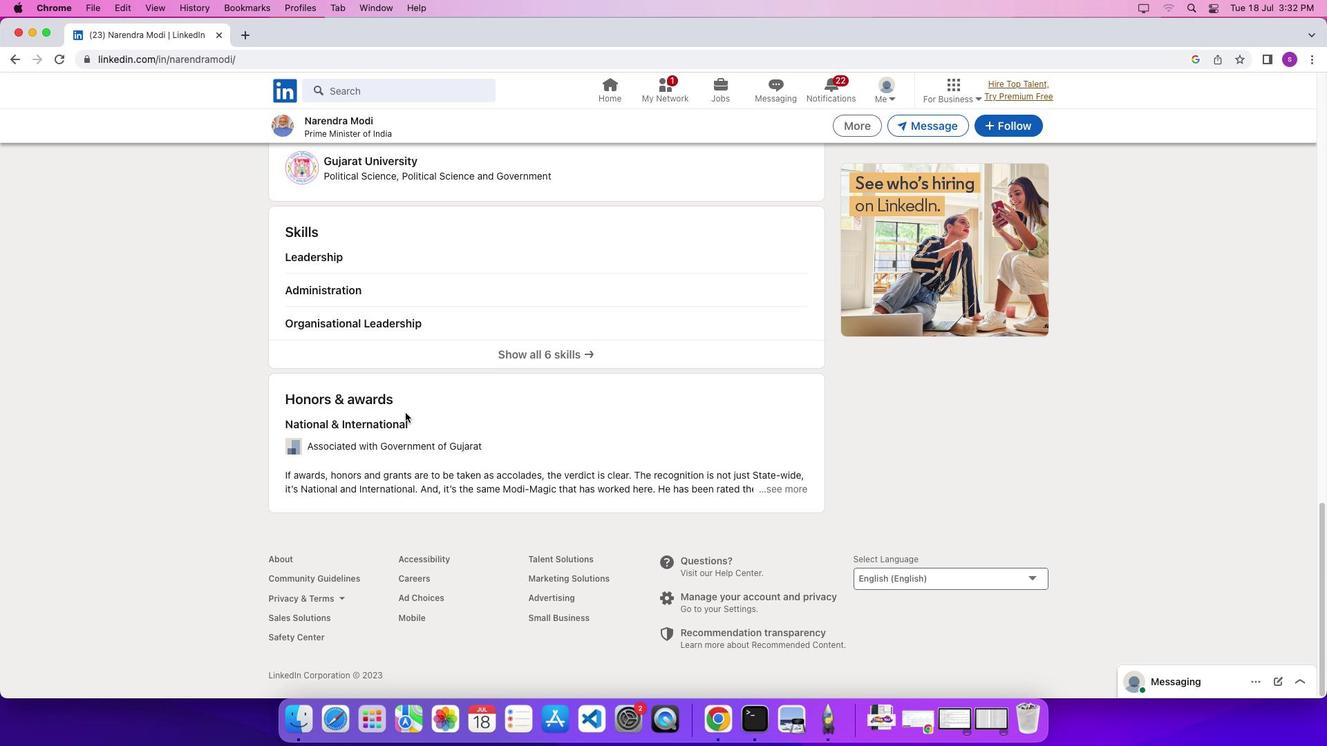 
